 Task: Add Attachment from computer to Card Card0000000125 in Board Board0000000032 in Workspace WS0000000011 in Trello. Add Cover Purple to Card Card0000000125 in Board Board0000000032 in Workspace WS0000000011 in Trello. Add "Move Card To …" Button titled Button0000000125 to "top" of the list "To Do" to Card Card0000000125 in Board Board0000000032 in Workspace WS0000000011 in Trello. Add Description DS0000000125 to Card Card0000000125 in Board Board0000000032 in Workspace WS0000000011 in Trello. Add Comment CM0000000125 to Card Card0000000125 in Board Board0000000032 in Workspace WS0000000011 in Trello
Action: Mouse moved to (566, 95)
Screenshot: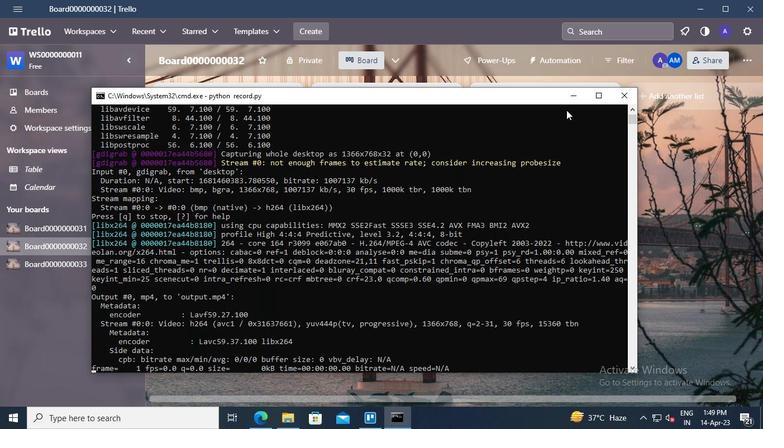 
Action: Mouse pressed left at (566, 95)
Screenshot: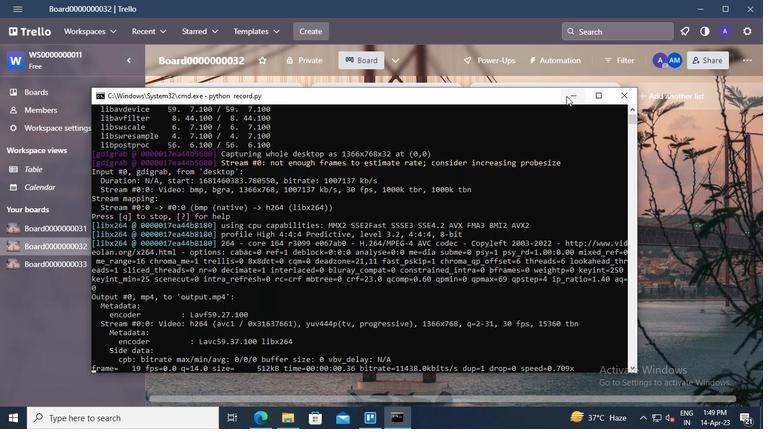 
Action: Mouse moved to (216, 127)
Screenshot: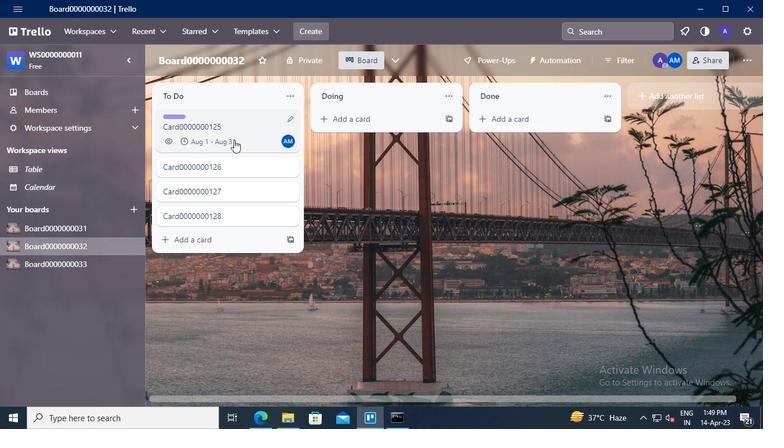 
Action: Mouse pressed left at (216, 127)
Screenshot: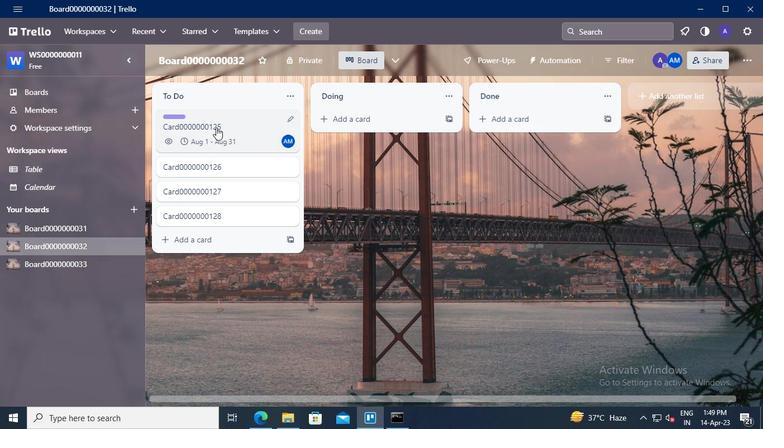 
Action: Mouse moved to (500, 232)
Screenshot: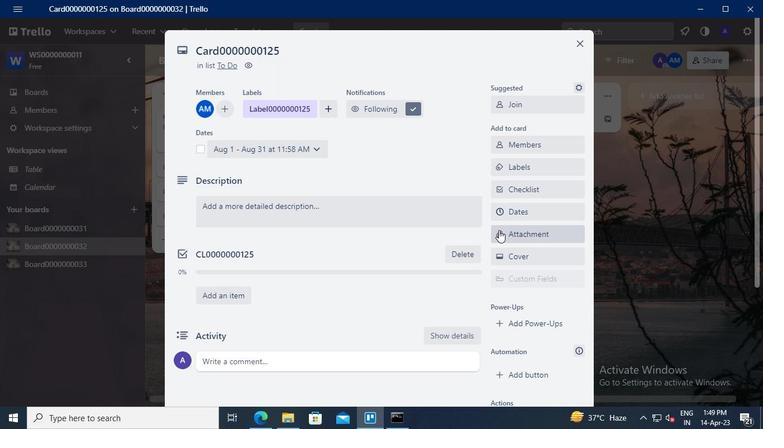 
Action: Mouse pressed left at (500, 232)
Screenshot: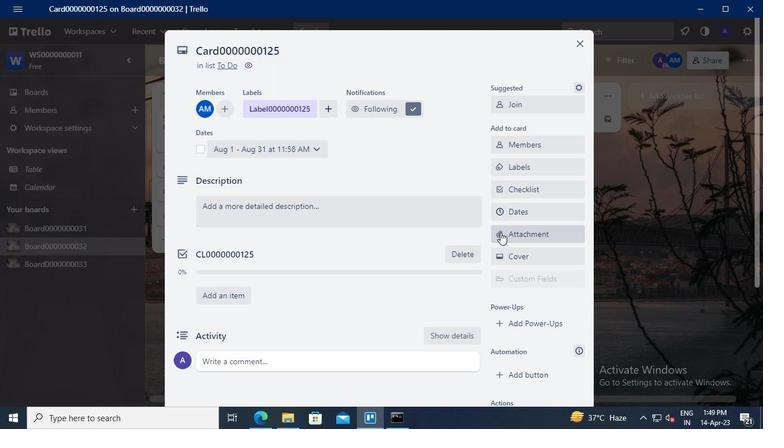 
Action: Mouse moved to (514, 99)
Screenshot: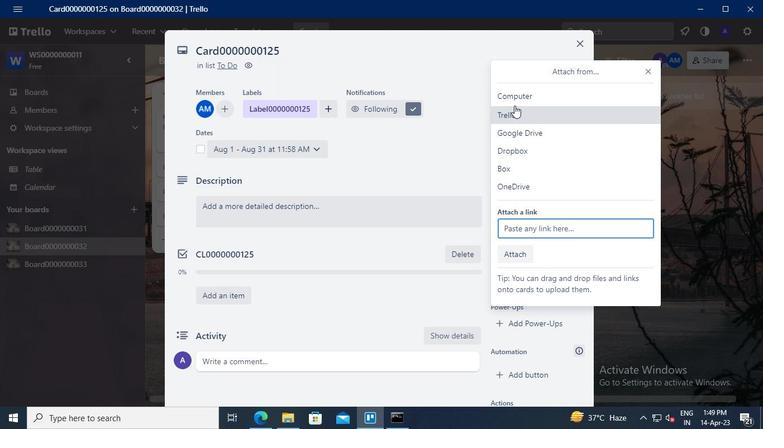 
Action: Mouse pressed left at (514, 99)
Screenshot: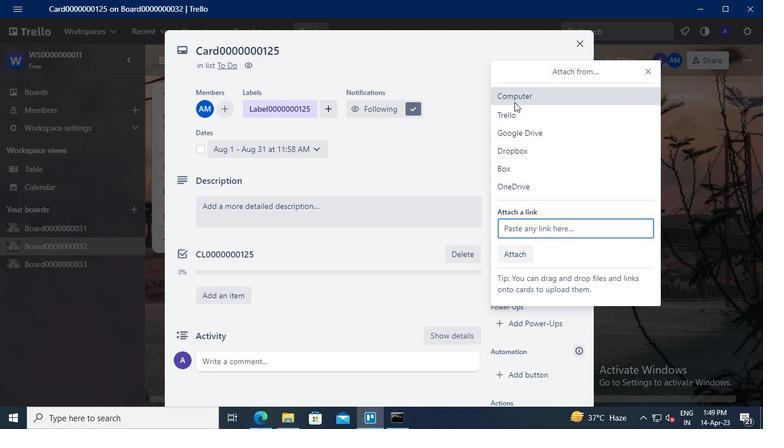 
Action: Mouse moved to (159, 100)
Screenshot: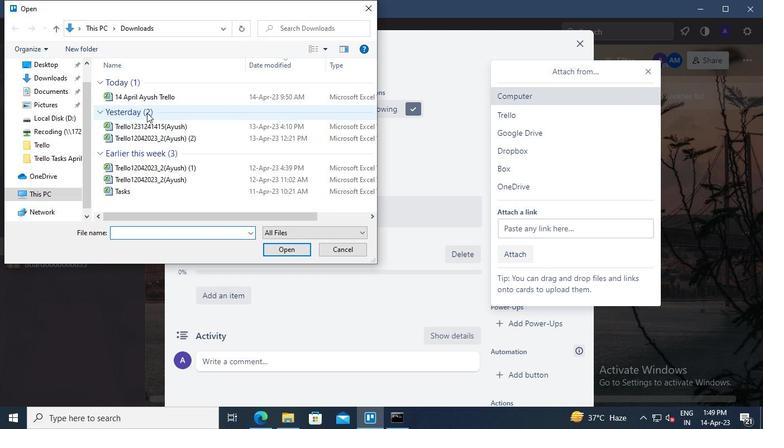 
Action: Mouse pressed left at (159, 100)
Screenshot: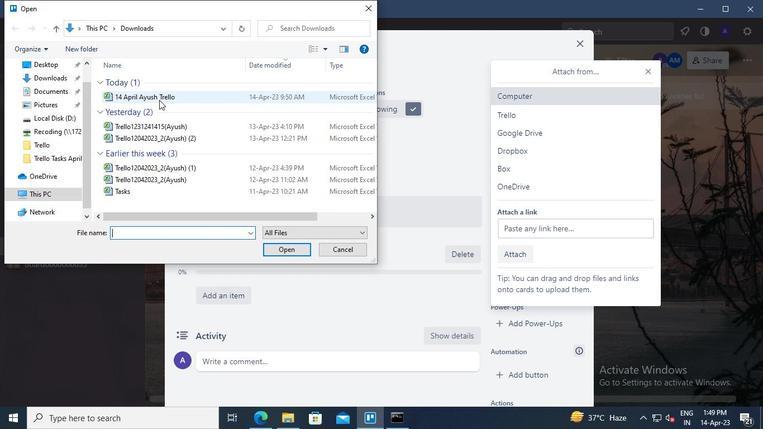 
Action: Mouse moved to (292, 248)
Screenshot: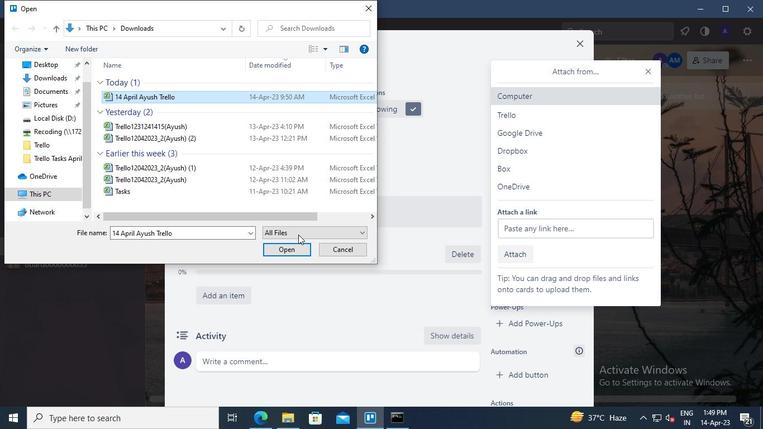 
Action: Mouse pressed left at (292, 248)
Screenshot: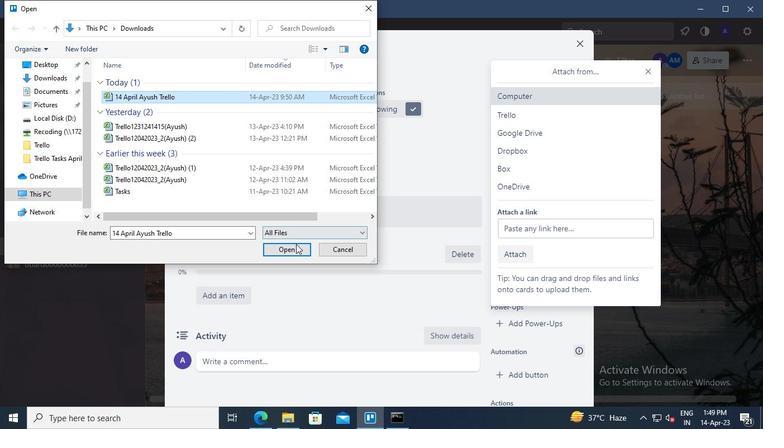 
Action: Mouse moved to (513, 260)
Screenshot: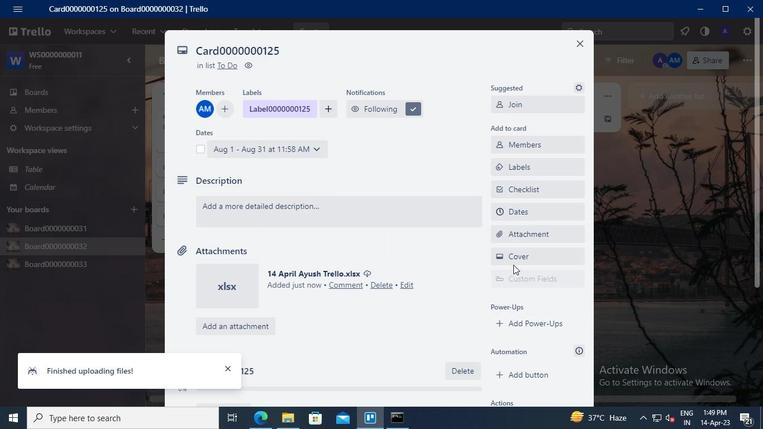 
Action: Mouse pressed left at (513, 260)
Screenshot: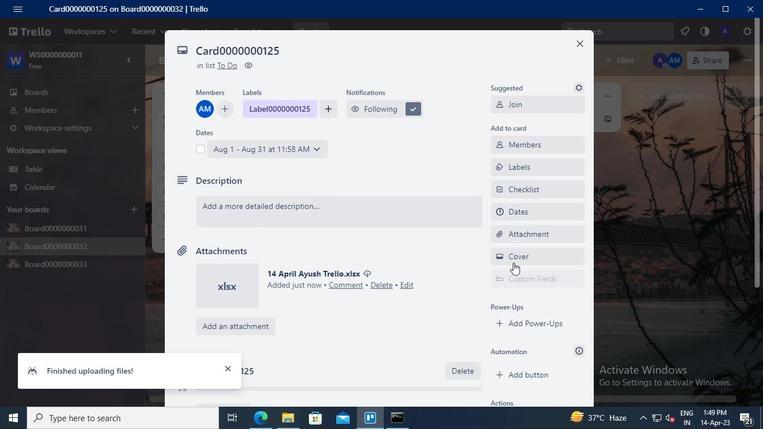 
Action: Mouse moved to (639, 183)
Screenshot: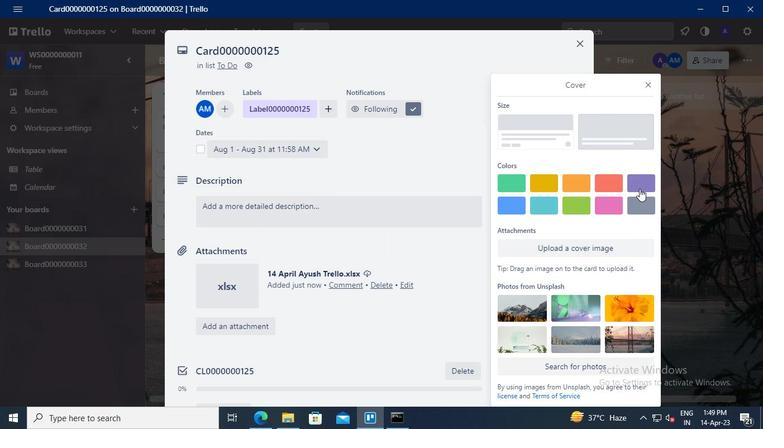 
Action: Mouse pressed left at (639, 183)
Screenshot: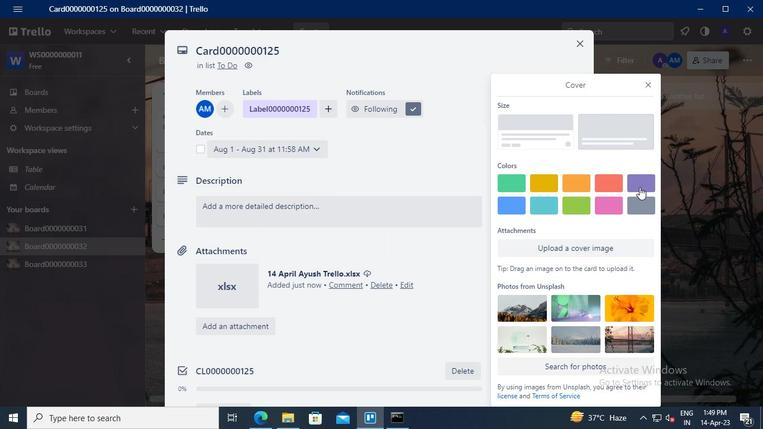 
Action: Mouse moved to (647, 62)
Screenshot: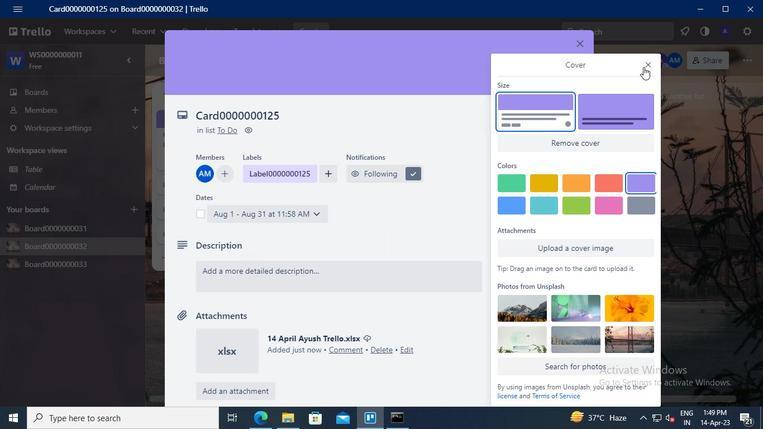 
Action: Mouse pressed left at (647, 62)
Screenshot: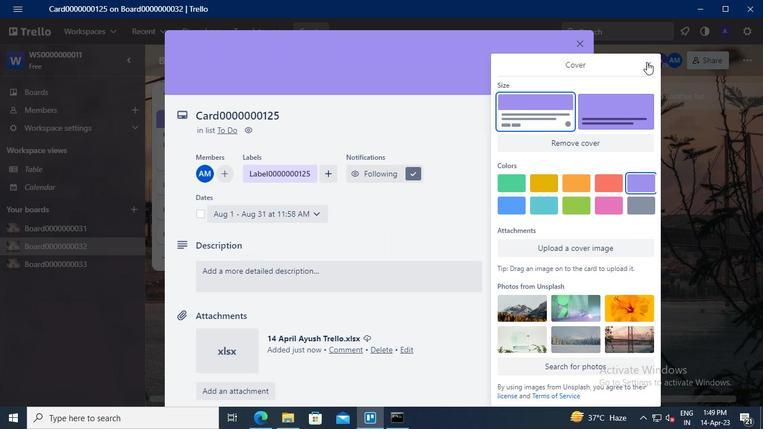 
Action: Mouse moved to (536, 252)
Screenshot: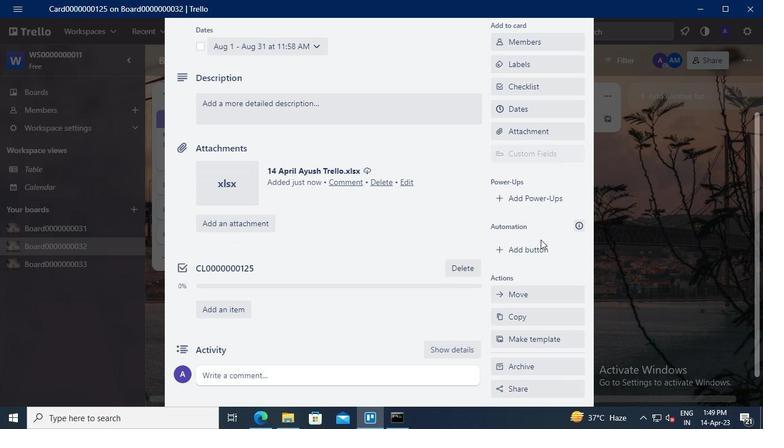 
Action: Mouse pressed left at (536, 252)
Screenshot: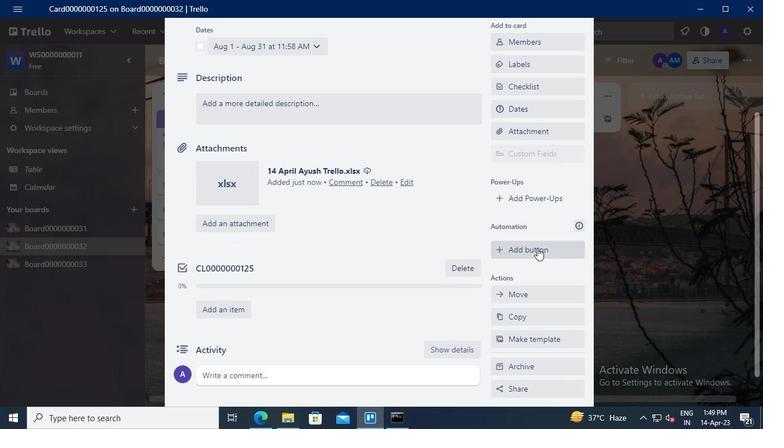 
Action: Mouse moved to (558, 108)
Screenshot: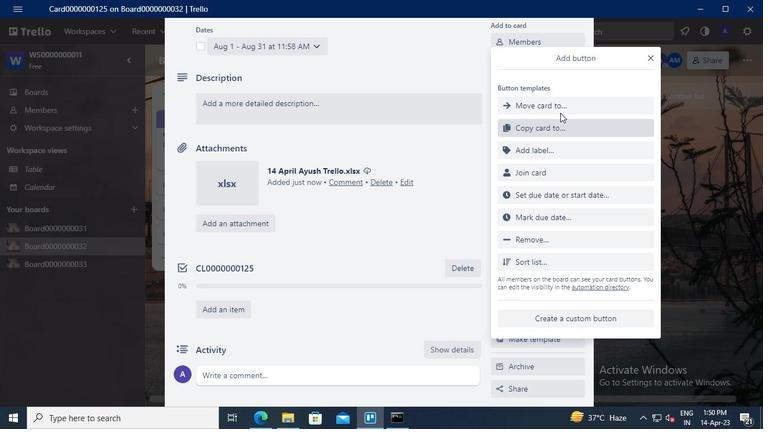 
Action: Mouse pressed left at (558, 108)
Screenshot: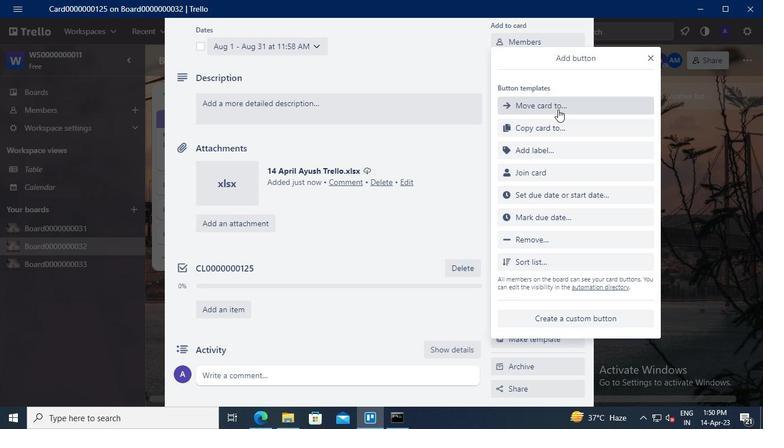 
Action: Mouse moved to (554, 107)
Screenshot: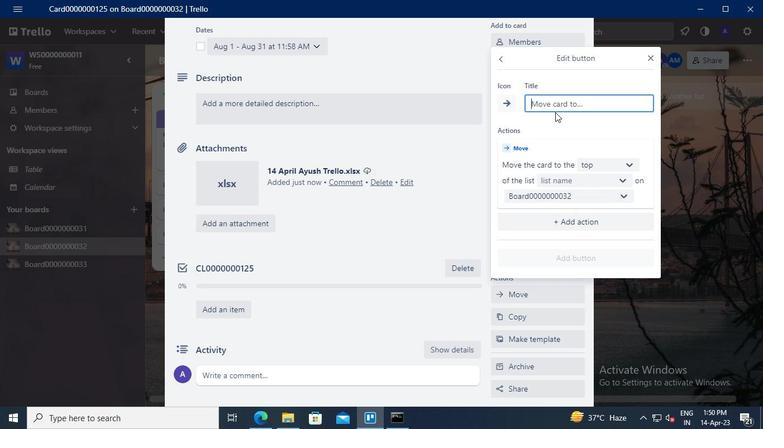 
Action: Mouse pressed left at (554, 107)
Screenshot: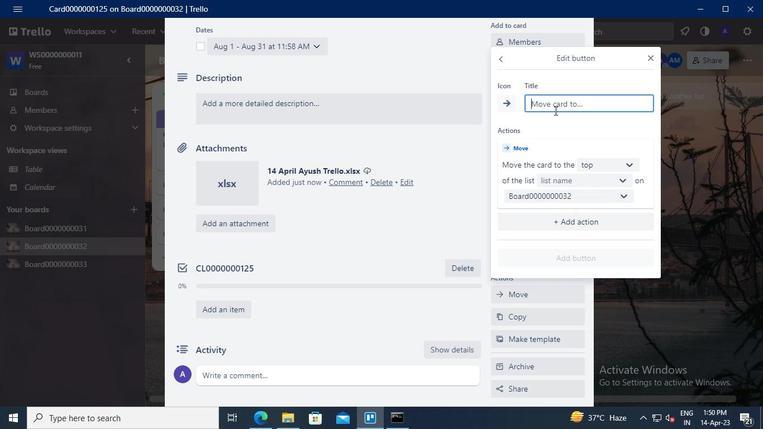 
Action: Mouse moved to (485, 79)
Screenshot: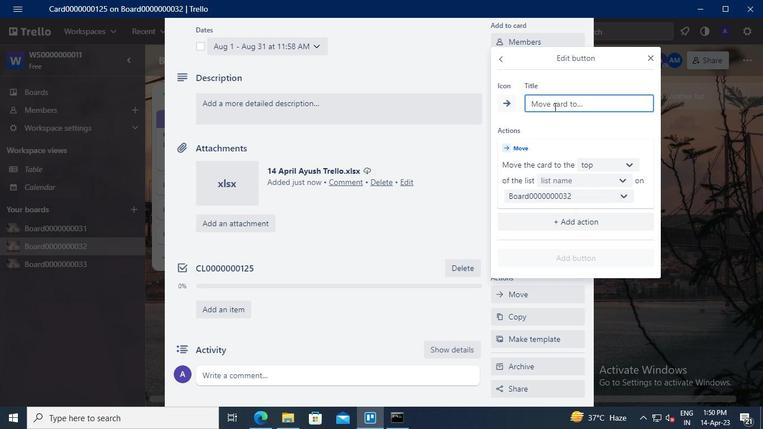 
Action: Keyboard Key.shift
Screenshot: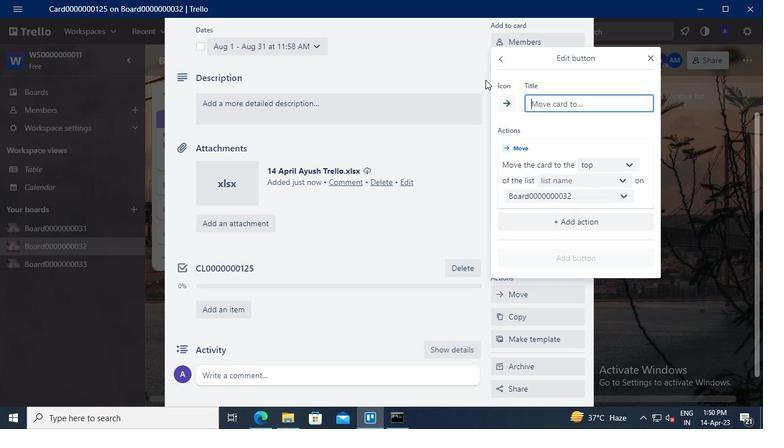 
Action: Keyboard B
Screenshot: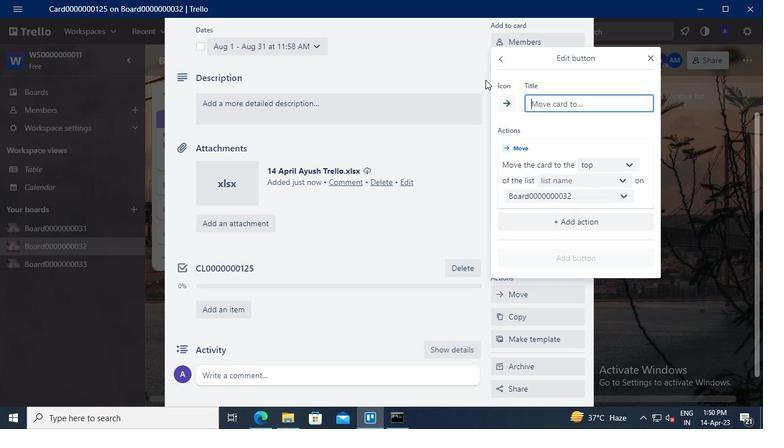 
Action: Keyboard u
Screenshot: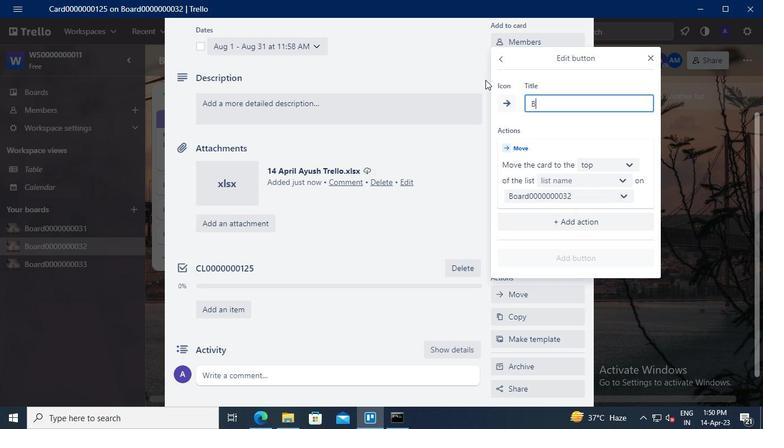 
Action: Keyboard t
Screenshot: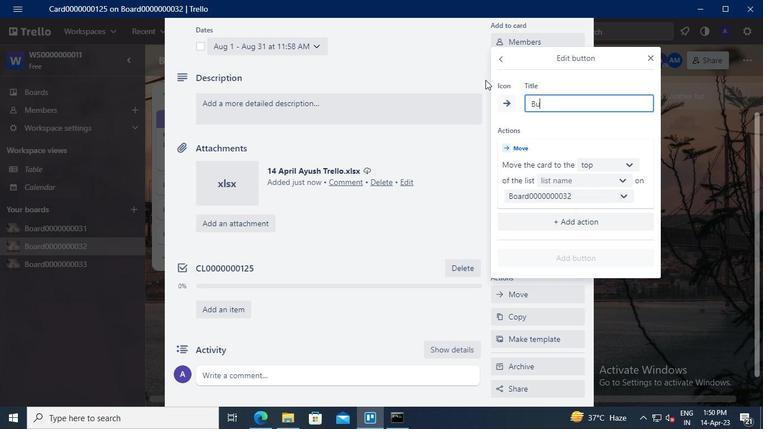 
Action: Keyboard t
Screenshot: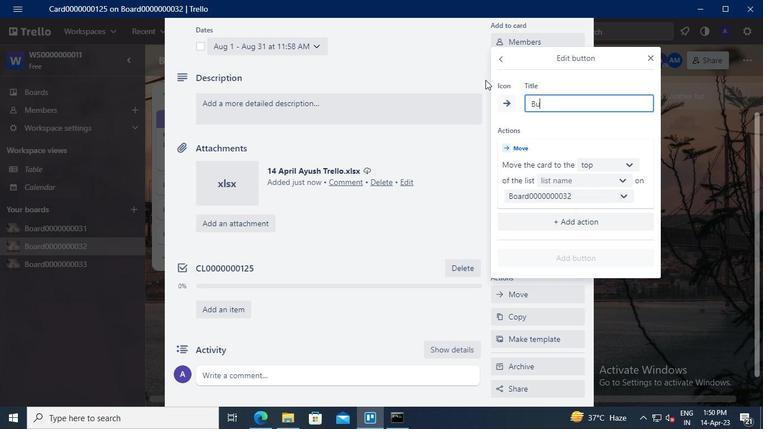 
Action: Keyboard o
Screenshot: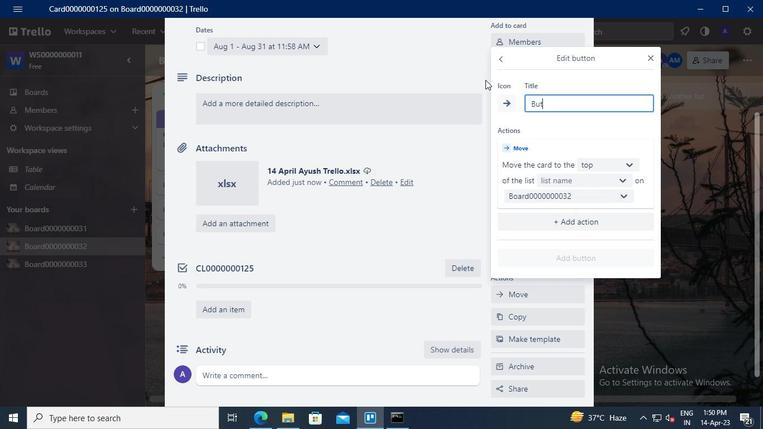 
Action: Keyboard n
Screenshot: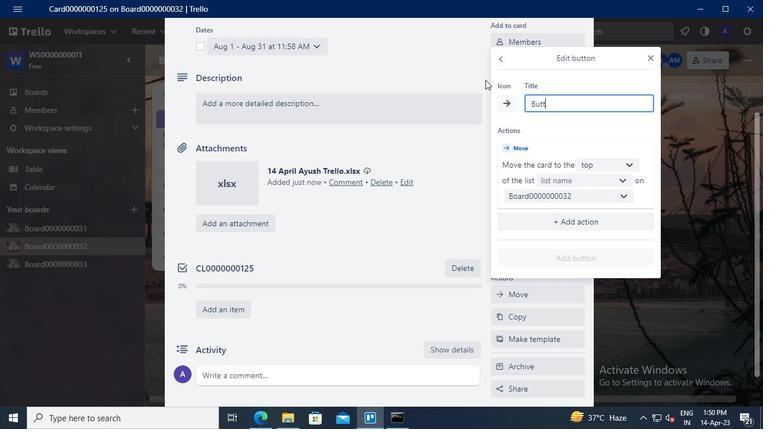 
Action: Keyboard <96>
Screenshot: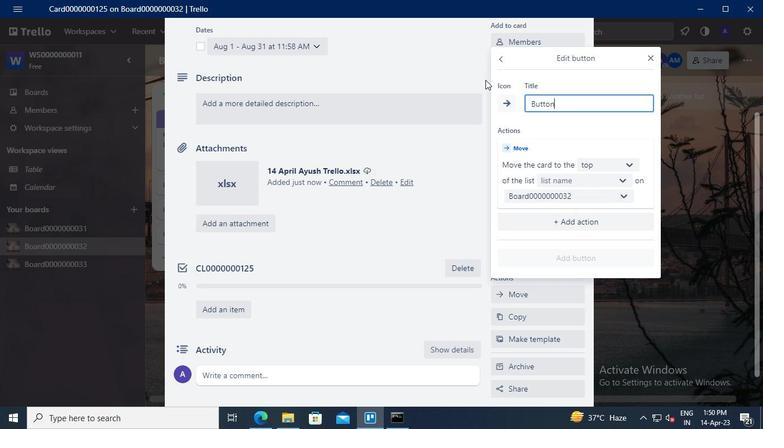 
Action: Keyboard <96>
Screenshot: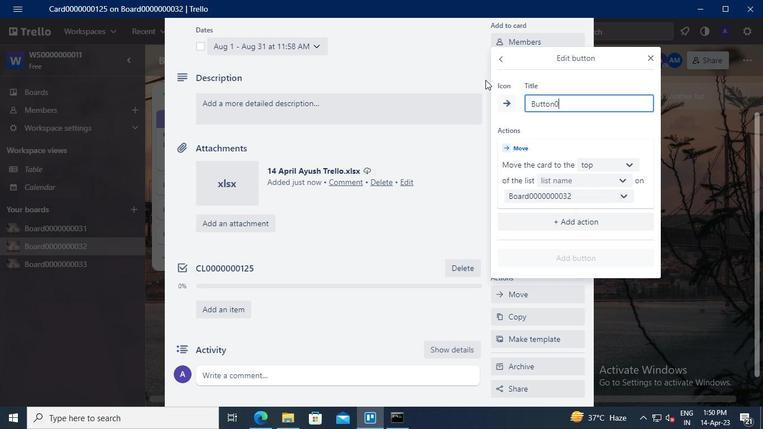 
Action: Keyboard <96>
Screenshot: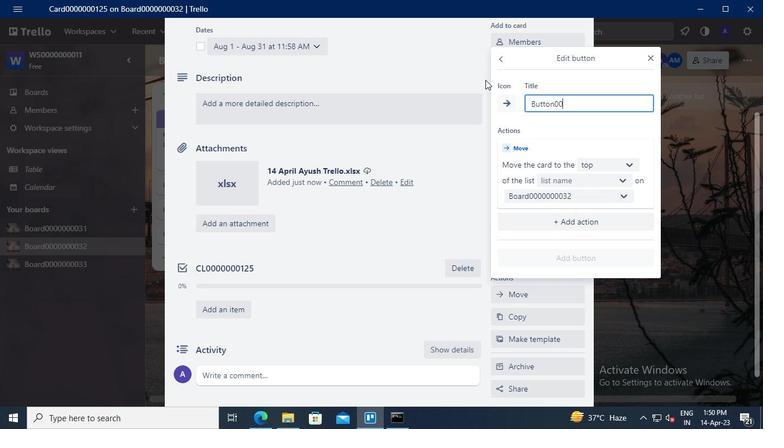 
Action: Keyboard <96>
Screenshot: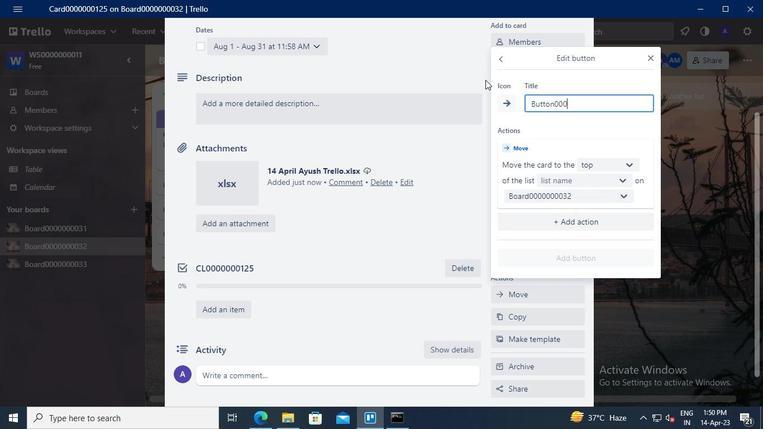 
Action: Keyboard <96>
Screenshot: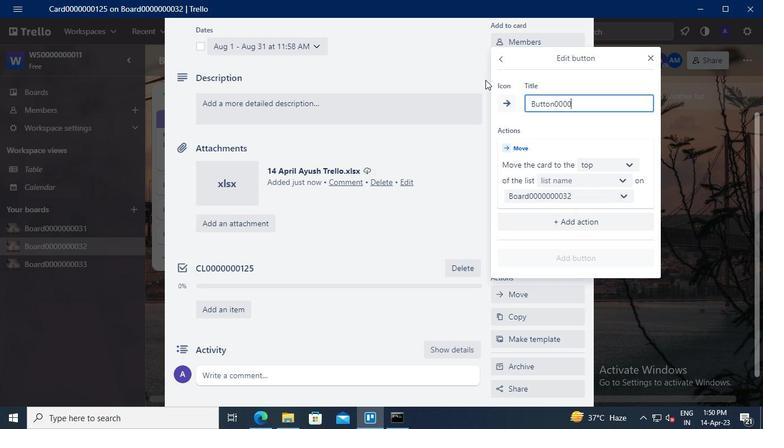 
Action: Keyboard <96>
Screenshot: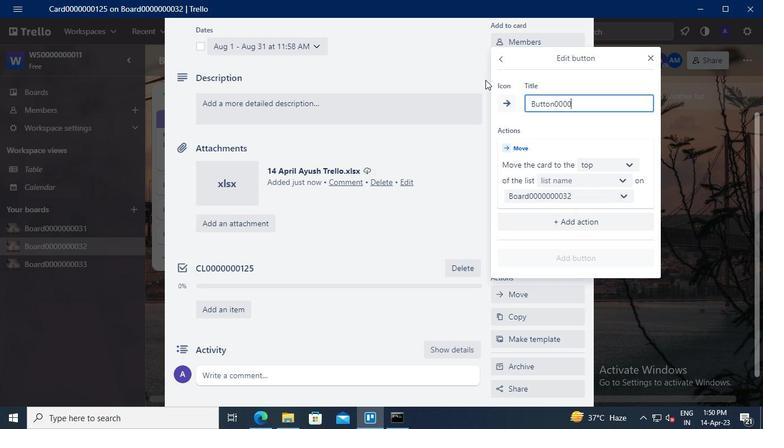 
Action: Keyboard <96>
Screenshot: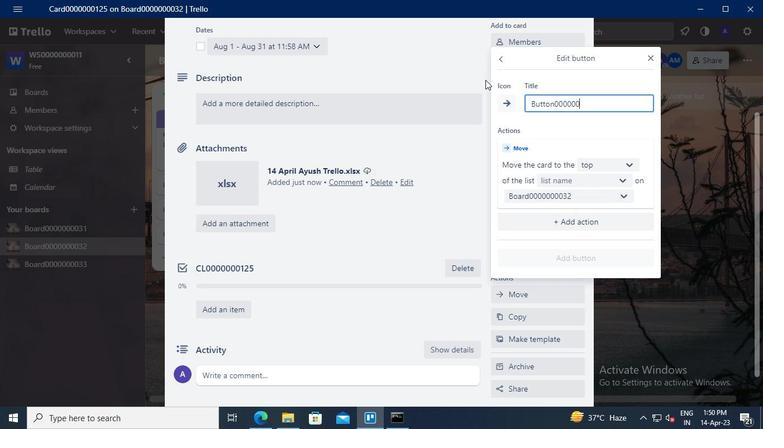 
Action: Keyboard <97>
Screenshot: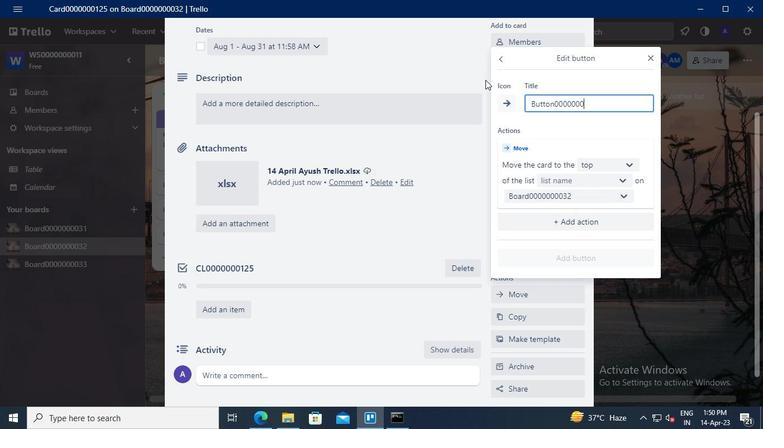 
Action: Keyboard <98>
Screenshot: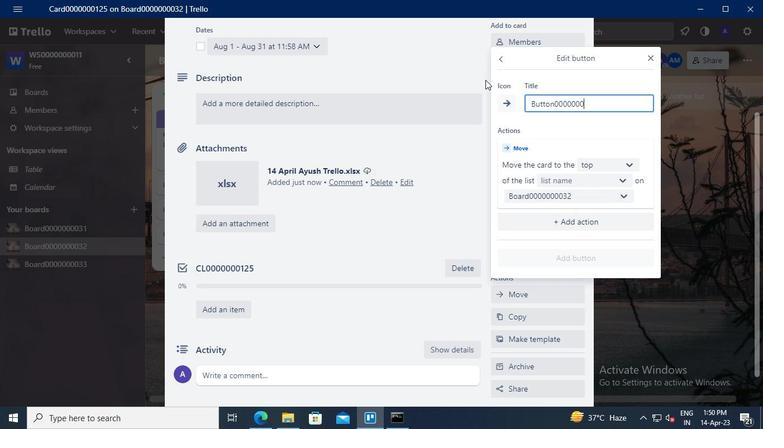 
Action: Keyboard <101>
Screenshot: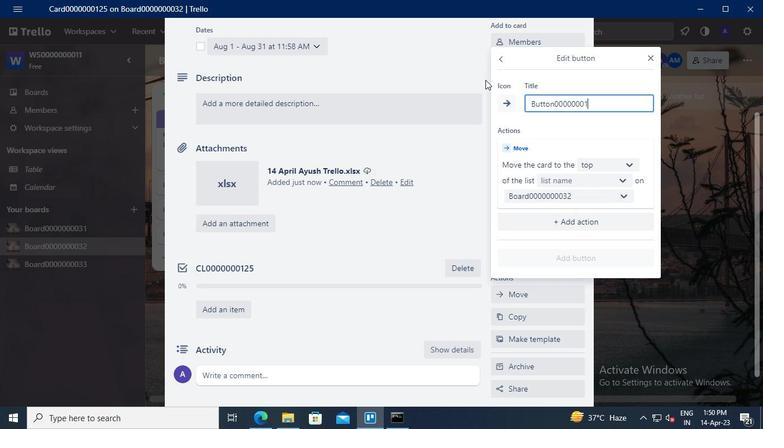 
Action: Mouse moved to (585, 161)
Screenshot: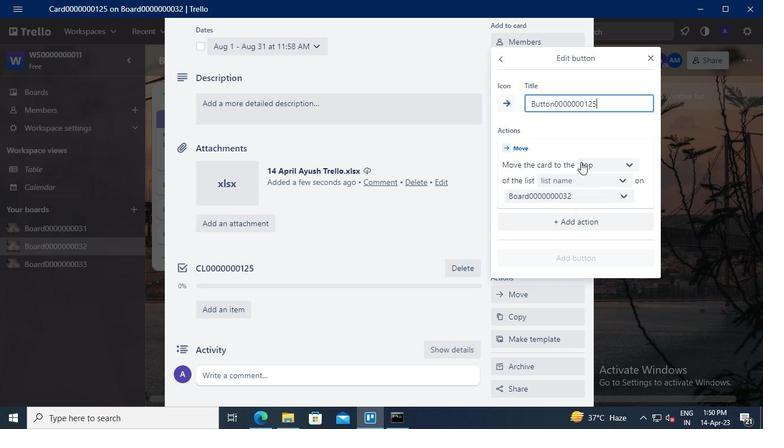 
Action: Mouse pressed left at (585, 161)
Screenshot: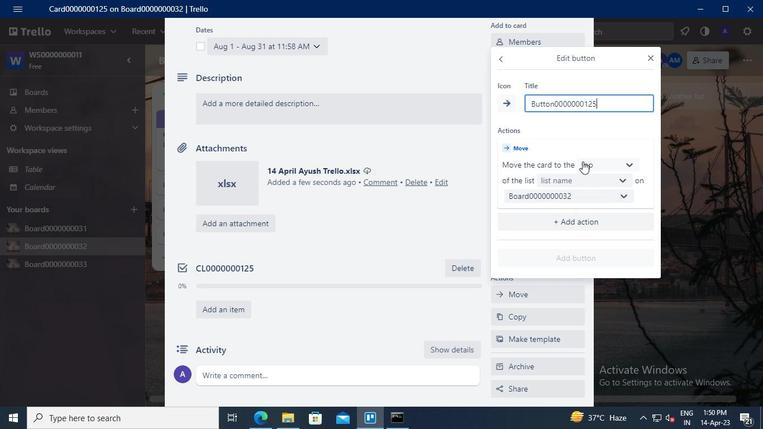 
Action: Mouse moved to (594, 186)
Screenshot: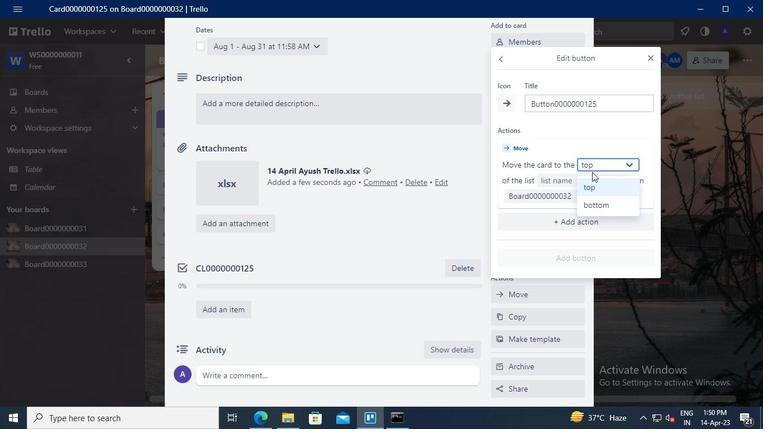
Action: Mouse pressed left at (594, 186)
Screenshot: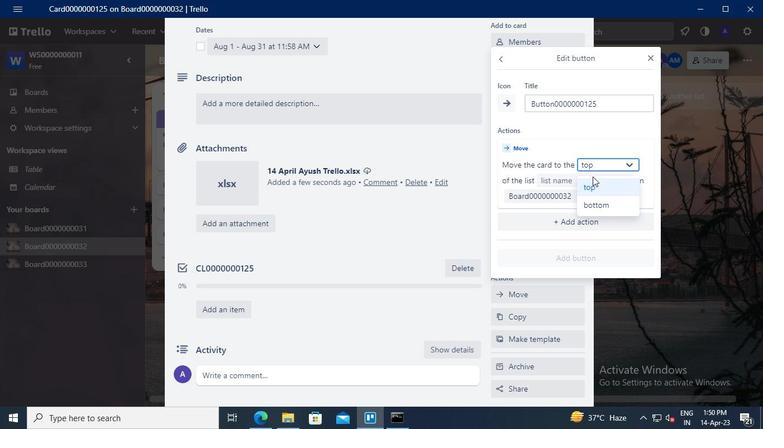 
Action: Mouse moved to (577, 179)
Screenshot: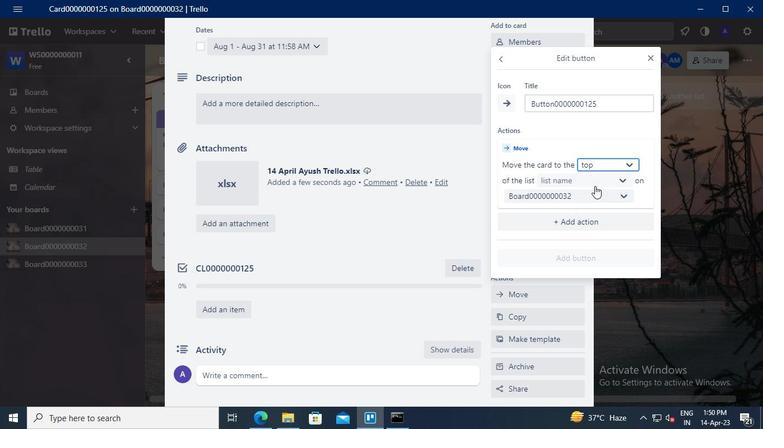 
Action: Mouse pressed left at (577, 179)
Screenshot: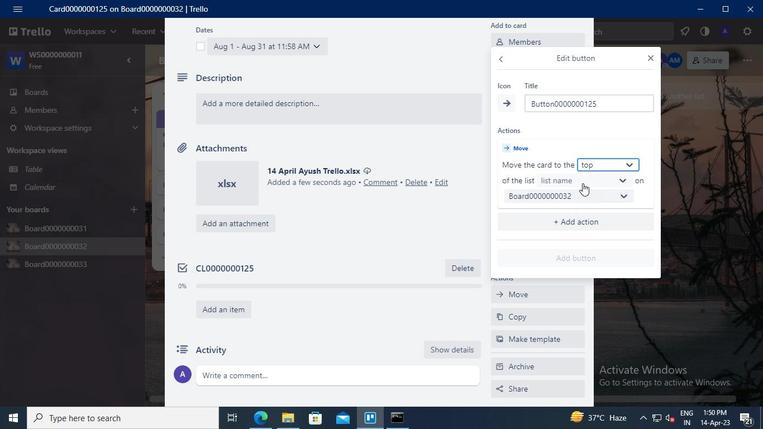 
Action: Mouse moved to (576, 197)
Screenshot: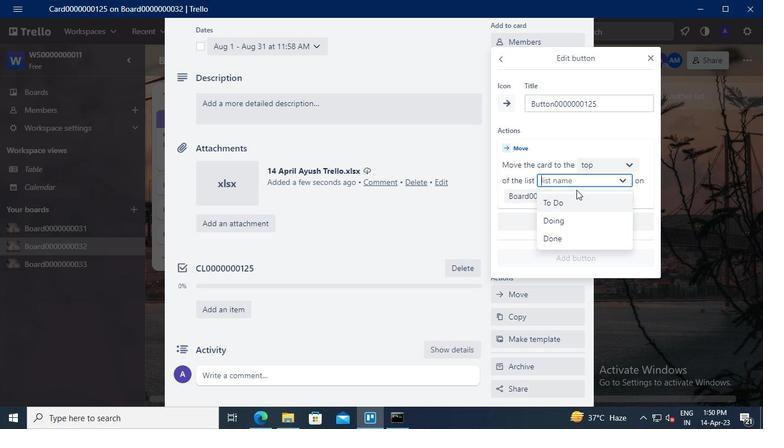
Action: Mouse pressed left at (576, 197)
Screenshot: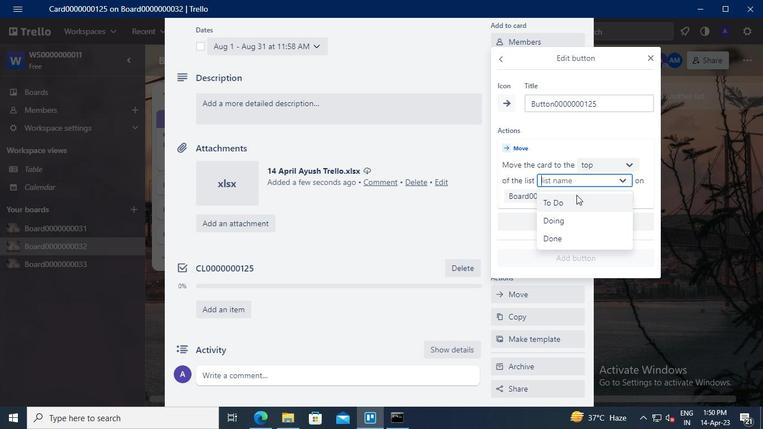 
Action: Mouse moved to (577, 258)
Screenshot: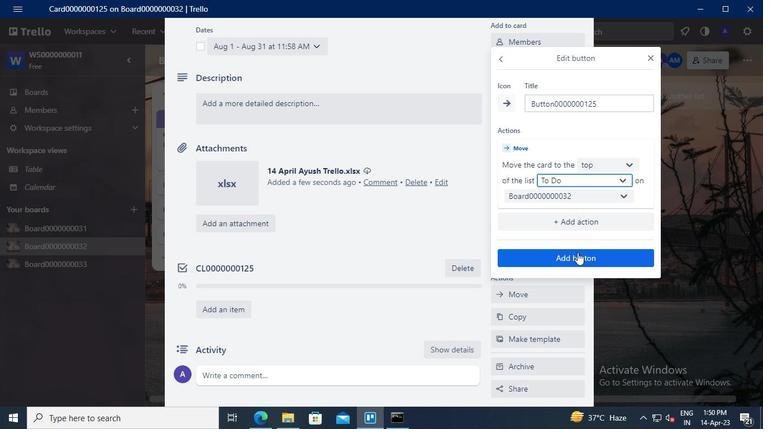
Action: Mouse pressed left at (577, 258)
Screenshot: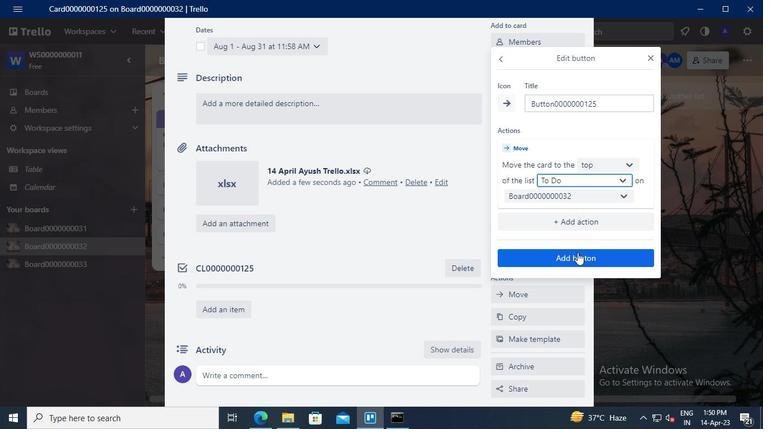 
Action: Mouse moved to (268, 109)
Screenshot: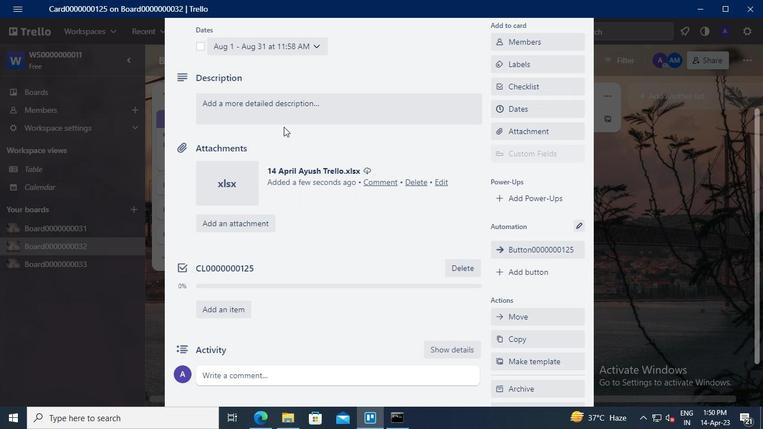
Action: Mouse pressed left at (268, 109)
Screenshot: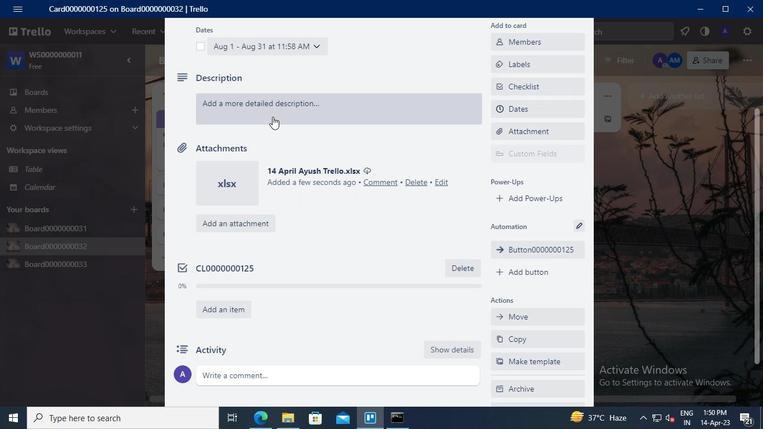 
Action: Mouse moved to (224, 143)
Screenshot: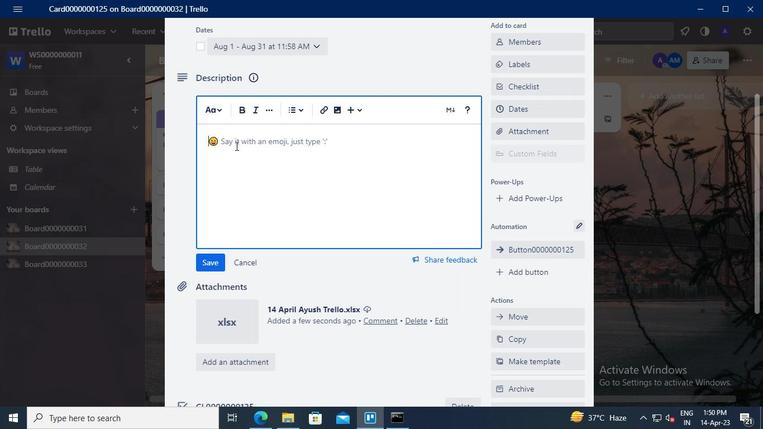
Action: Mouse pressed left at (224, 143)
Screenshot: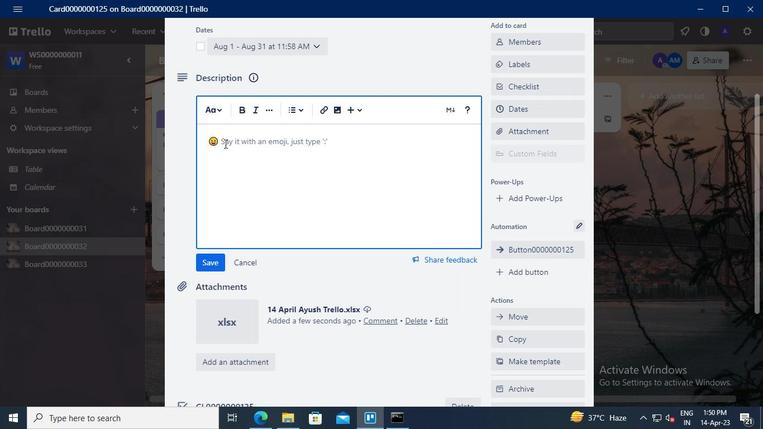 
Action: Keyboard Key.shift
Screenshot: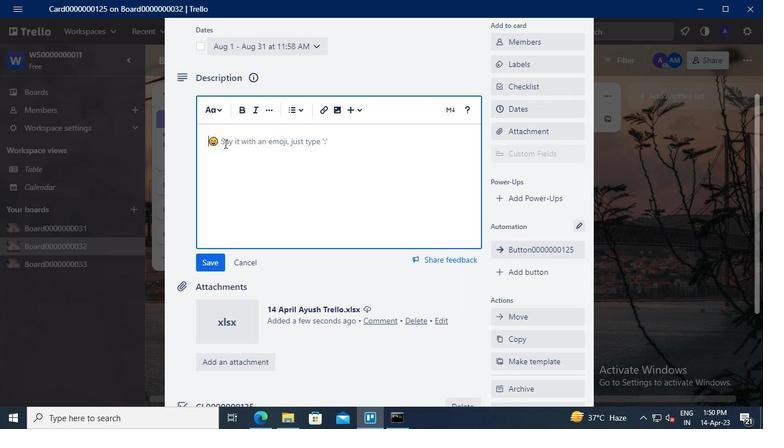 
Action: Keyboard D
Screenshot: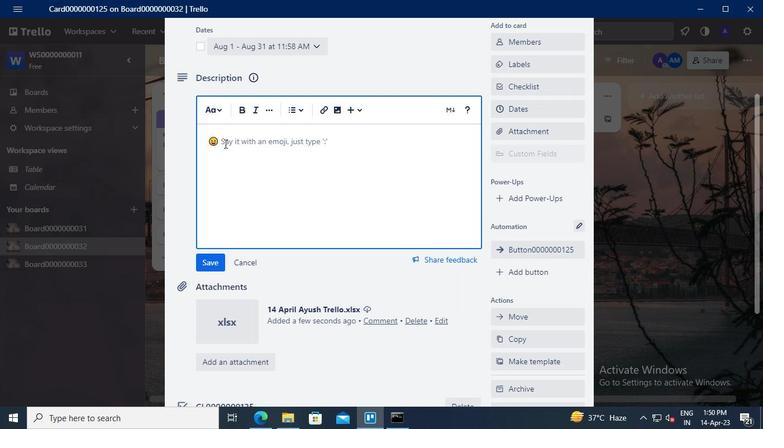 
Action: Keyboard S
Screenshot: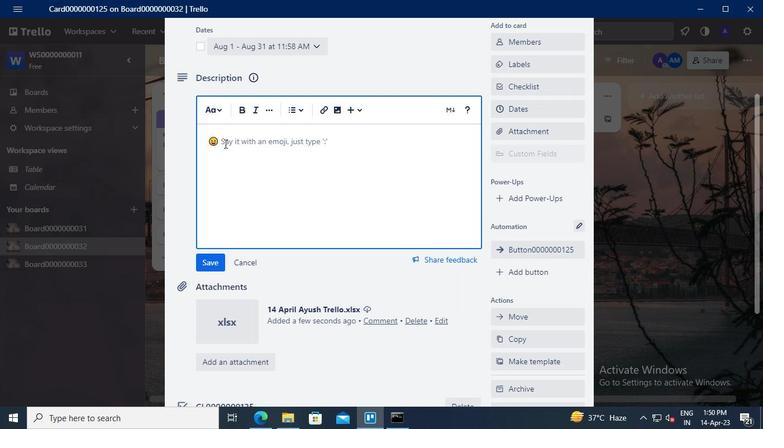 
Action: Keyboard <96>
Screenshot: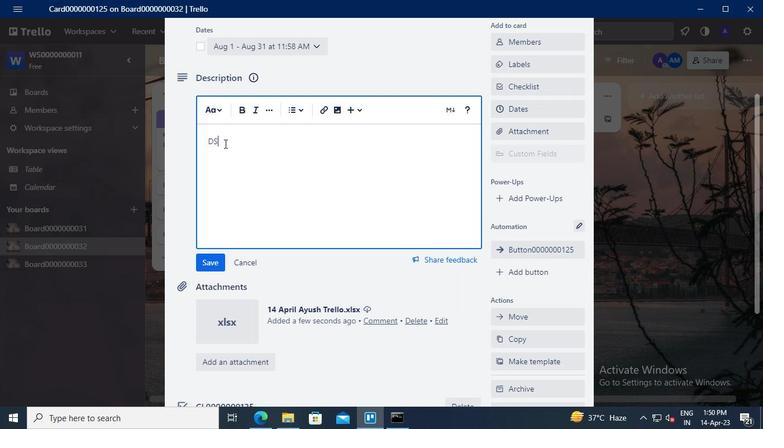 
Action: Keyboard <96>
Screenshot: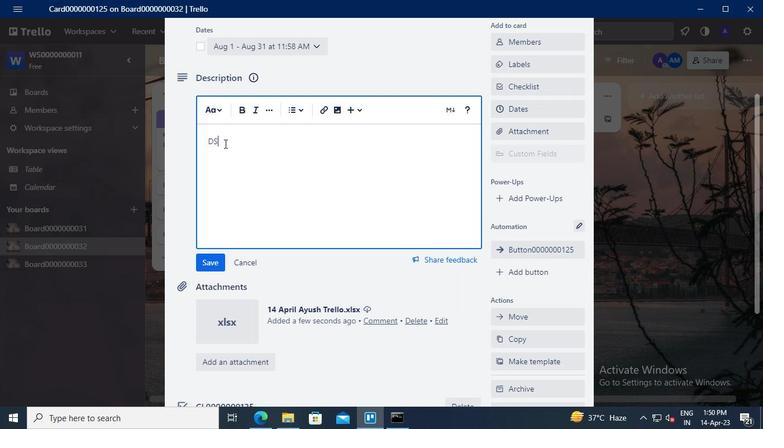 
Action: Keyboard <96>
Screenshot: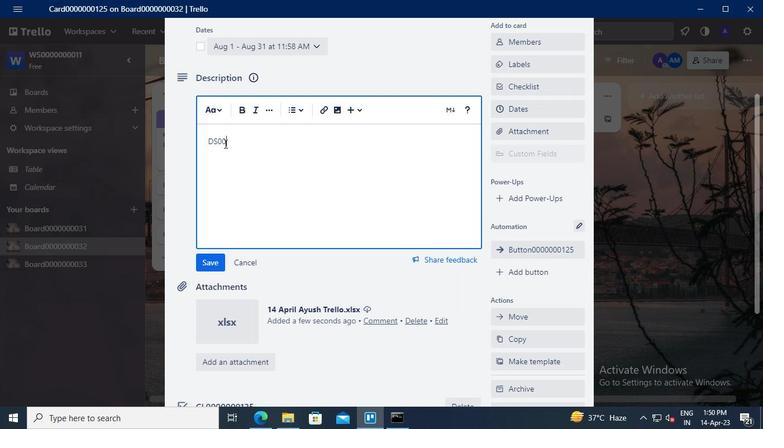 
Action: Keyboard <96>
Screenshot: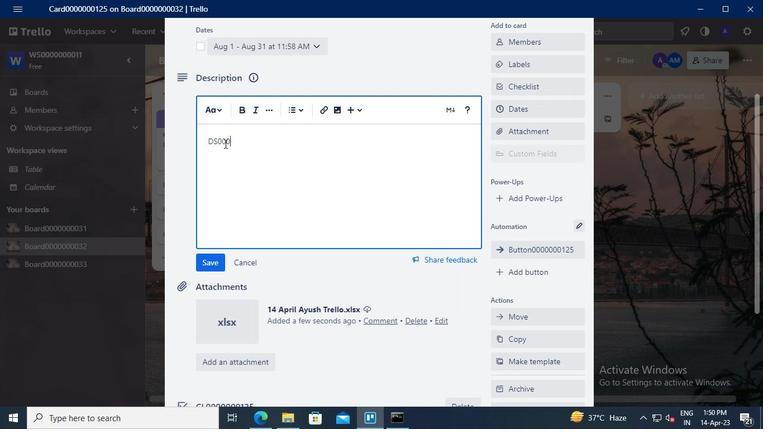 
Action: Keyboard <96>
Screenshot: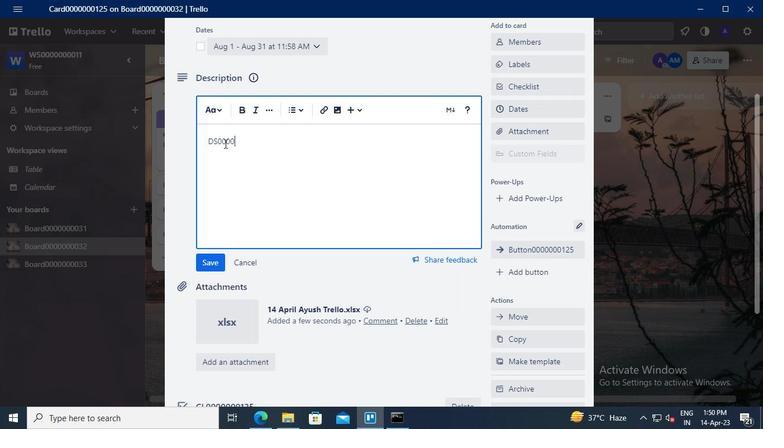 
Action: Keyboard <96>
Screenshot: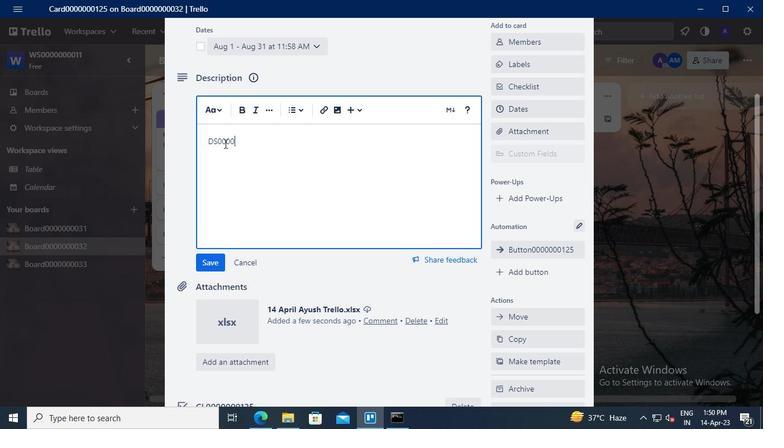
Action: Keyboard <96>
Screenshot: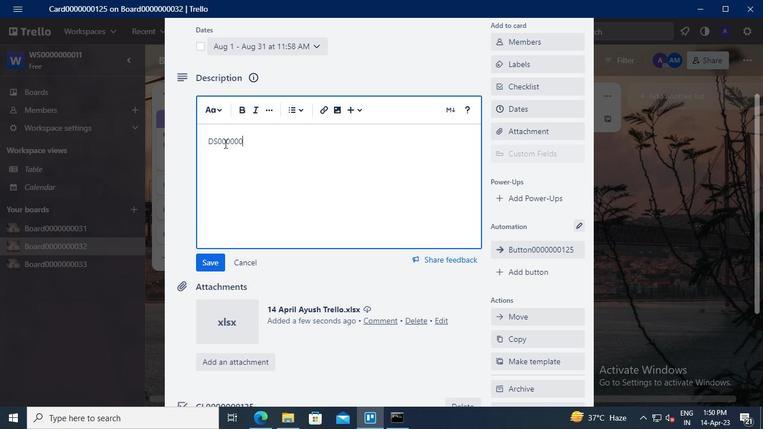 
Action: Keyboard <97>
Screenshot: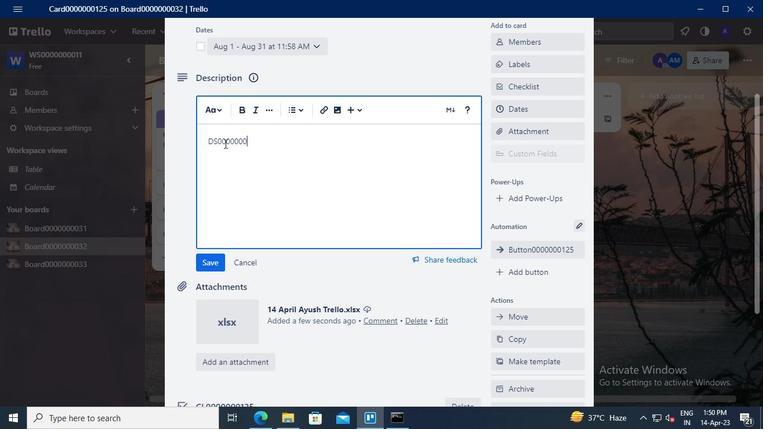 
Action: Keyboard <98>
Screenshot: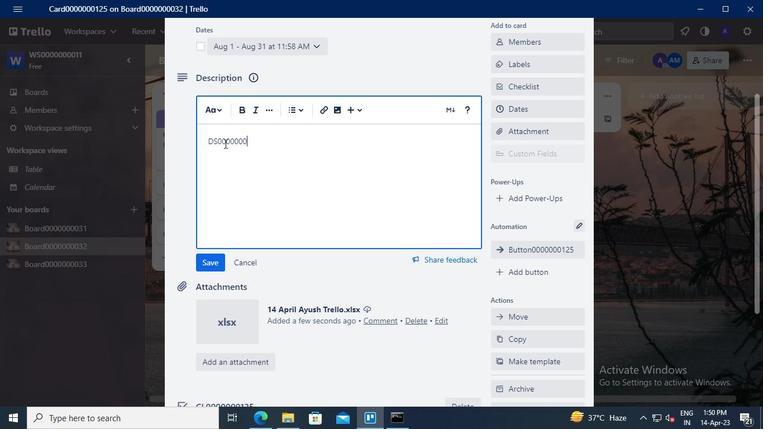 
Action: Keyboard <101>
Screenshot: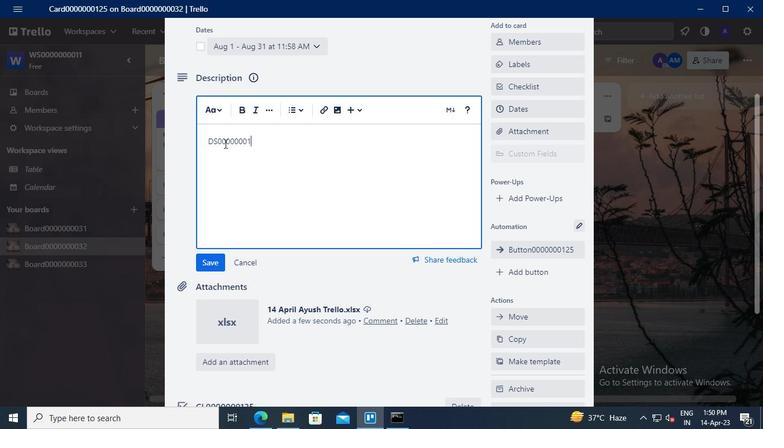 
Action: Mouse moved to (214, 261)
Screenshot: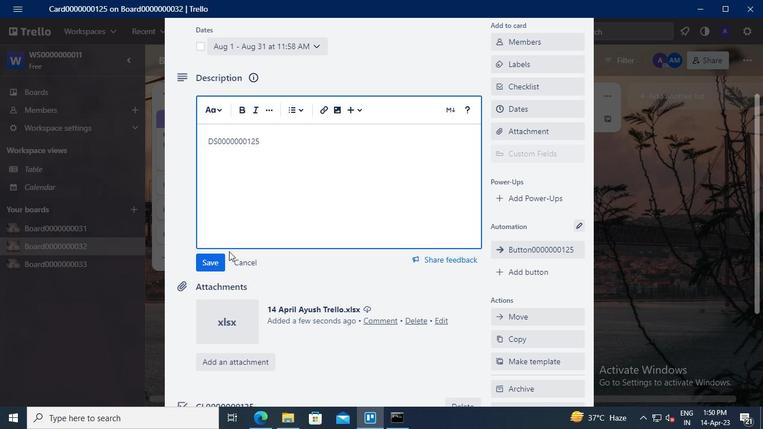 
Action: Mouse pressed left at (214, 261)
Screenshot: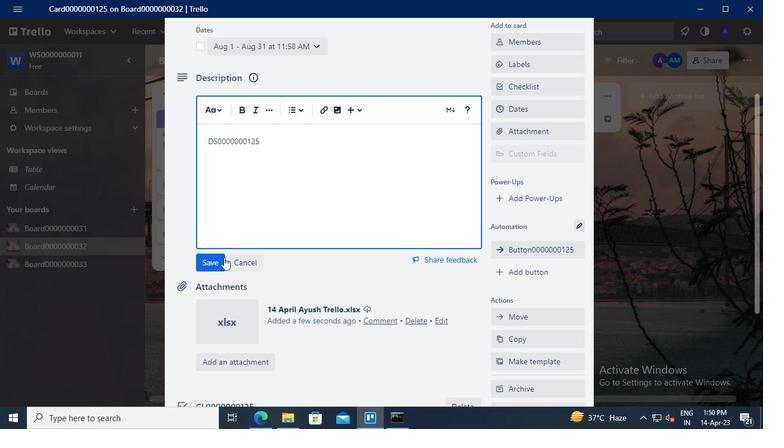 
Action: Mouse moved to (242, 298)
Screenshot: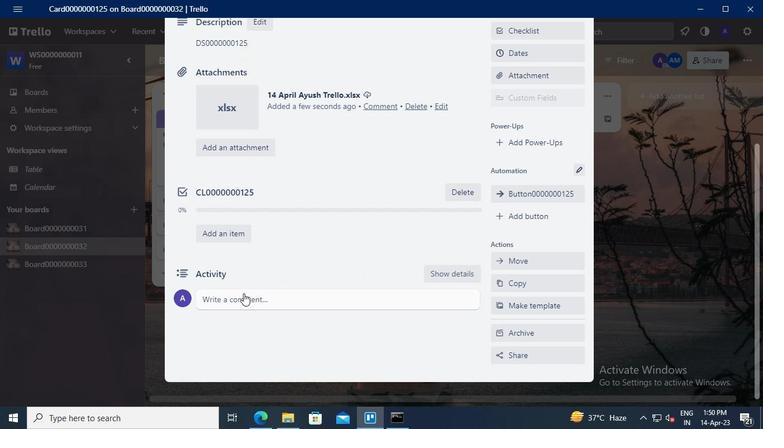 
Action: Mouse pressed left at (242, 298)
Screenshot: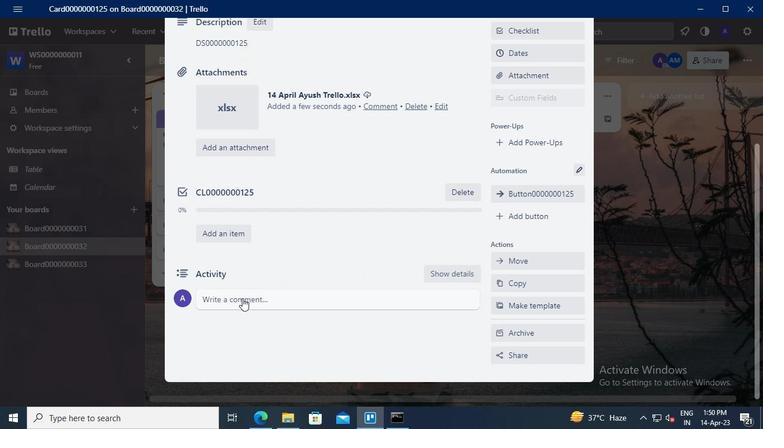 
Action: Keyboard Key.shift
Screenshot: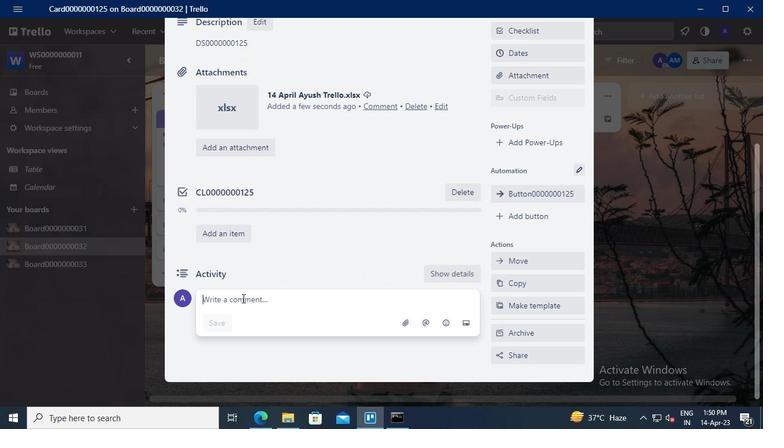 
Action: Keyboard C
Screenshot: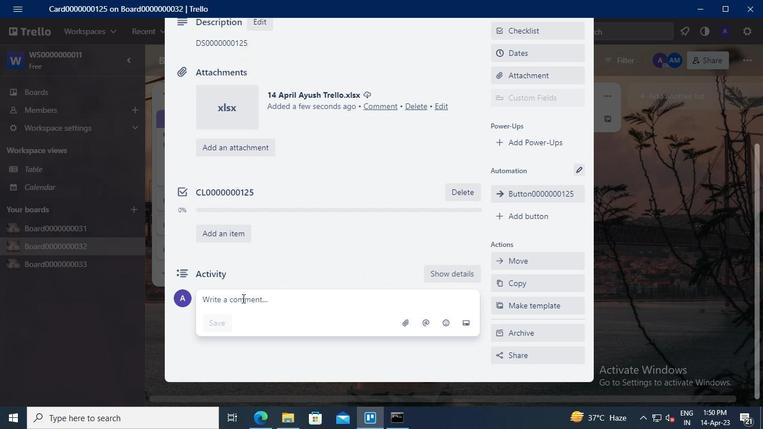 
Action: Keyboard L
Screenshot: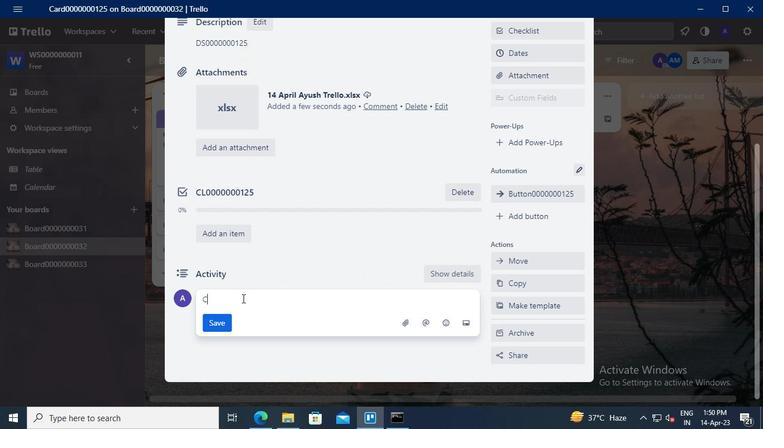 
Action: Keyboard <96>
Screenshot: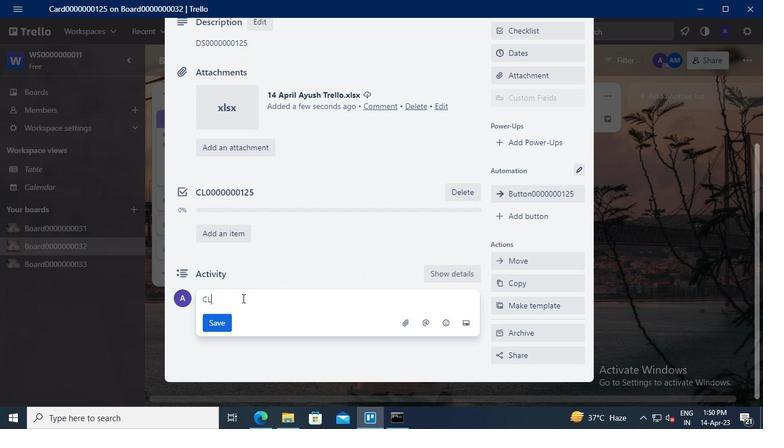 
Action: Keyboard <96>
Screenshot: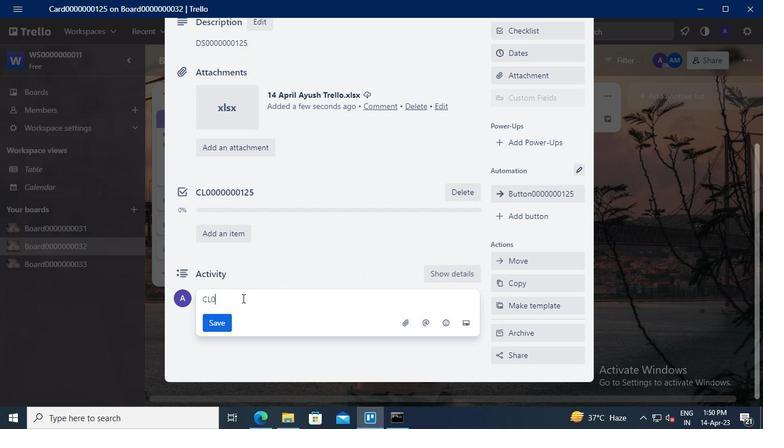 
Action: Keyboard <96>
Screenshot: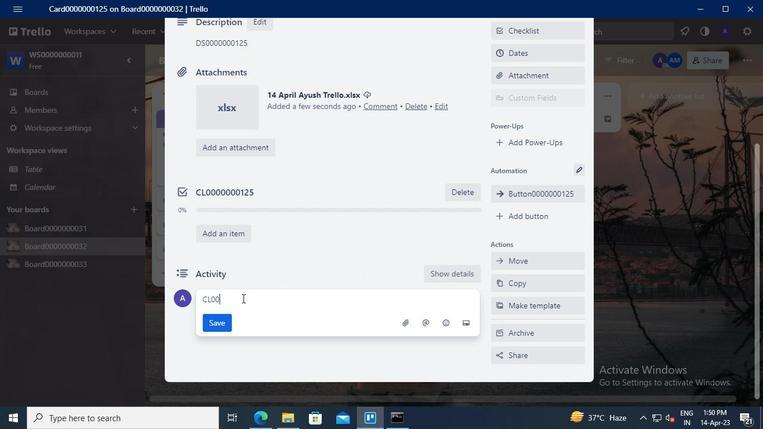 
Action: Keyboard <96>
Screenshot: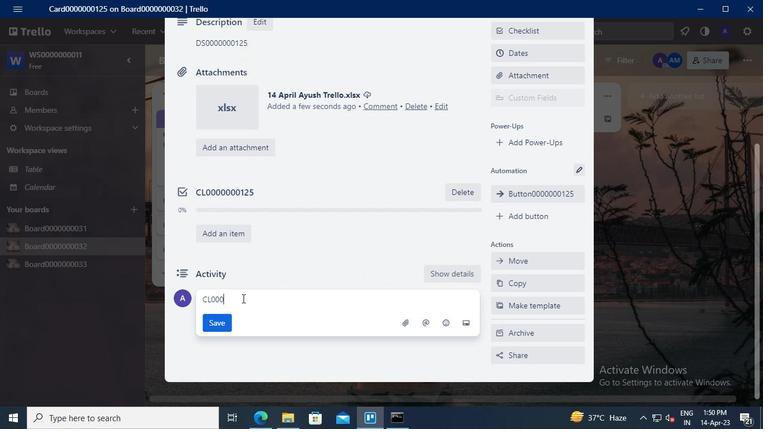 
Action: Keyboard <96>
Screenshot: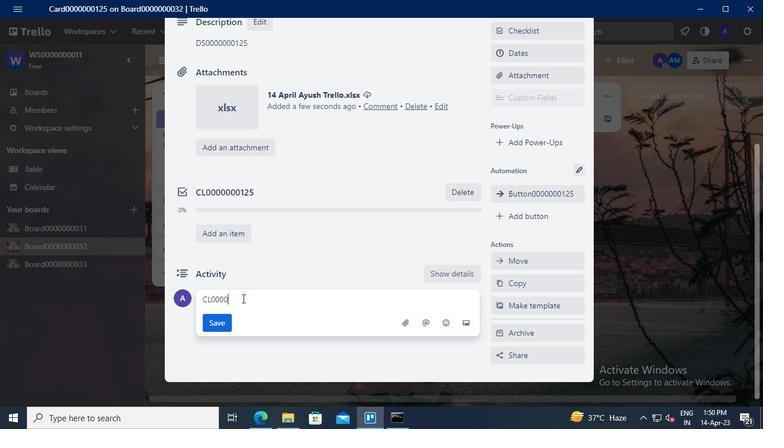 
Action: Keyboard <96>
Screenshot: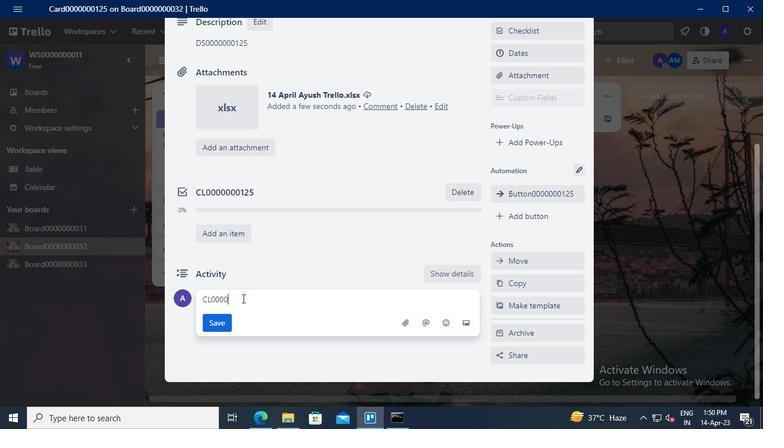 
Action: Keyboard <96>
Screenshot: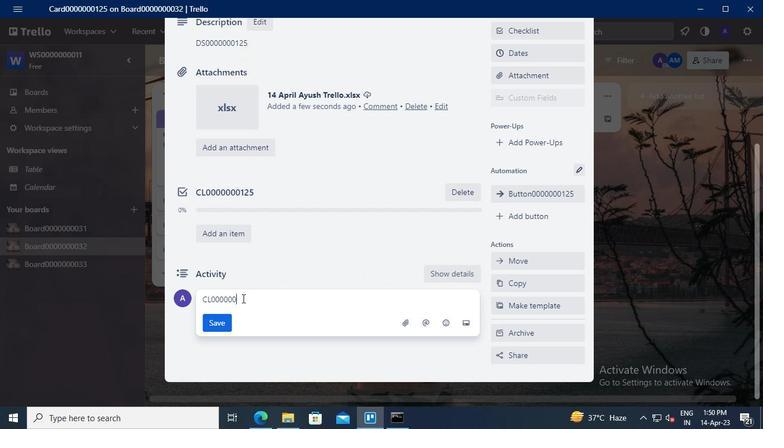 
Action: Keyboard <97>
Screenshot: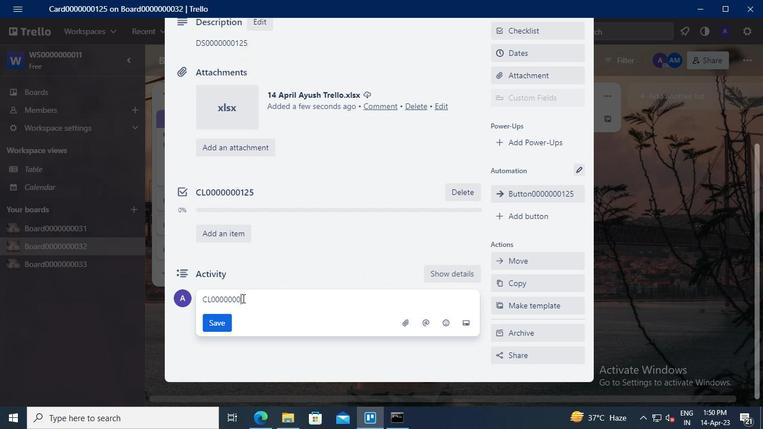 
Action: Keyboard <98>
Screenshot: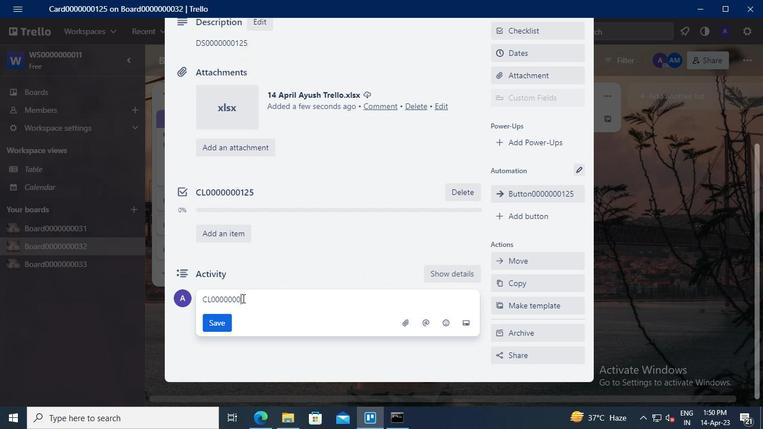 
Action: Keyboard <101>
Screenshot: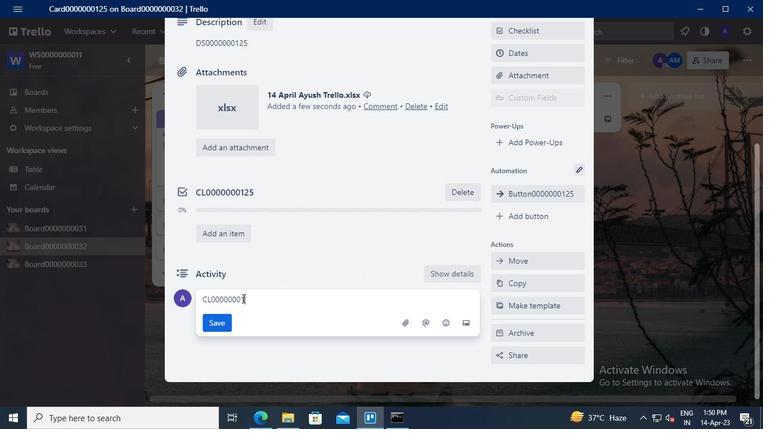
Action: Mouse moved to (223, 324)
Screenshot: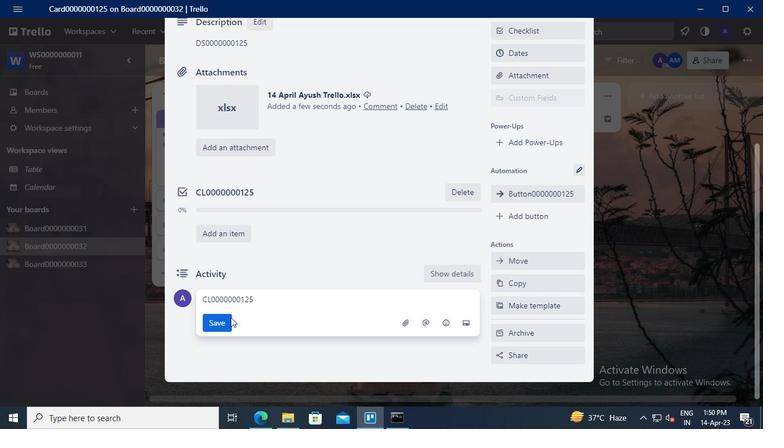 
Action: Mouse pressed left at (223, 324)
Screenshot: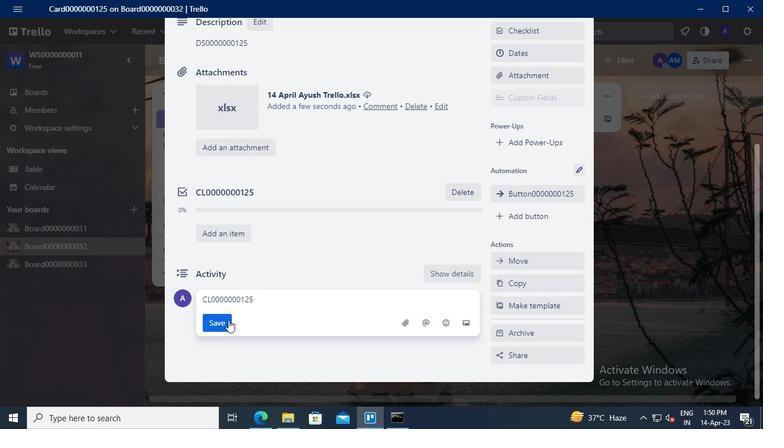 
Action: Mouse moved to (406, 421)
Screenshot: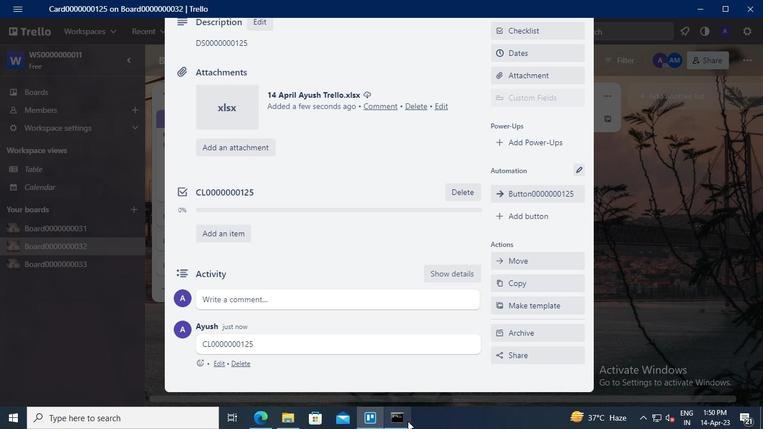 
Action: Mouse pressed left at (406, 421)
Screenshot: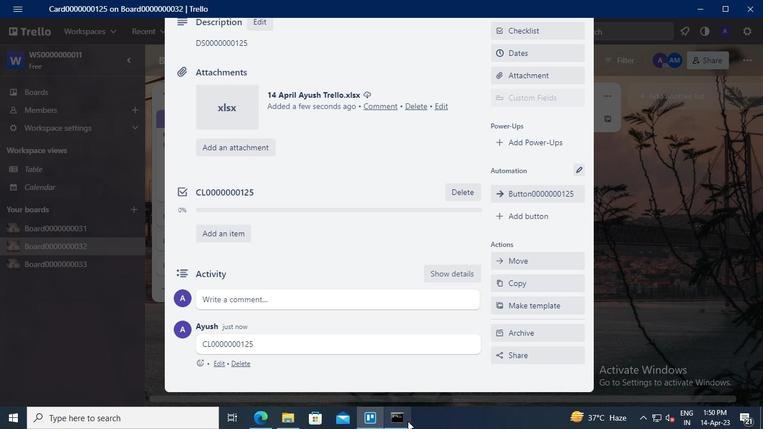
Action: Mouse moved to (618, 98)
Screenshot: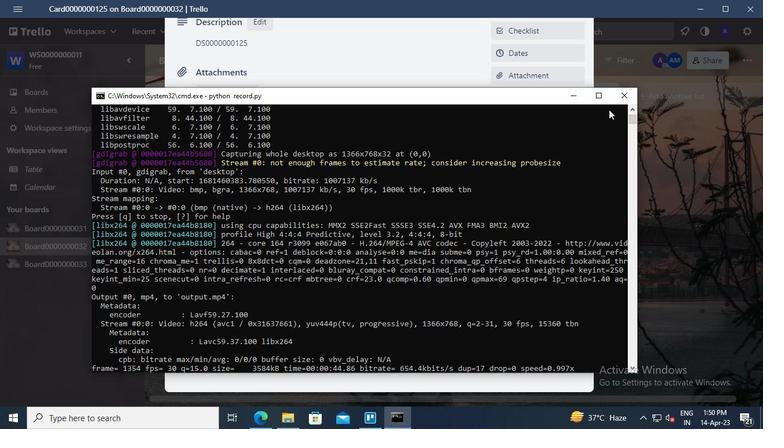 
Action: Mouse pressed left at (618, 98)
Screenshot: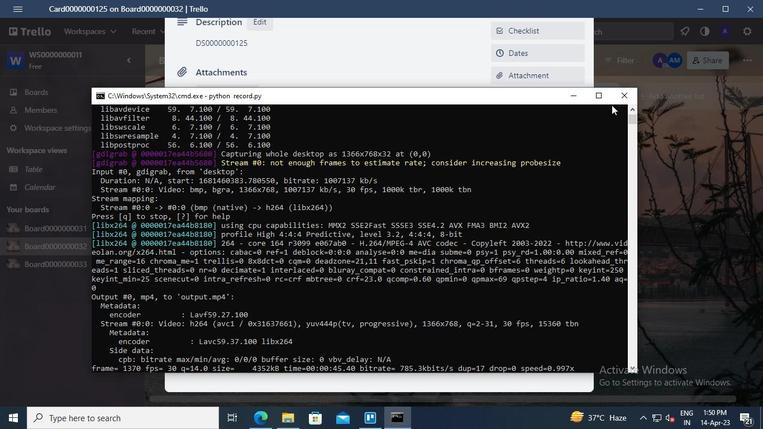 
Action: Mouse moved to (618, 98)
Screenshot: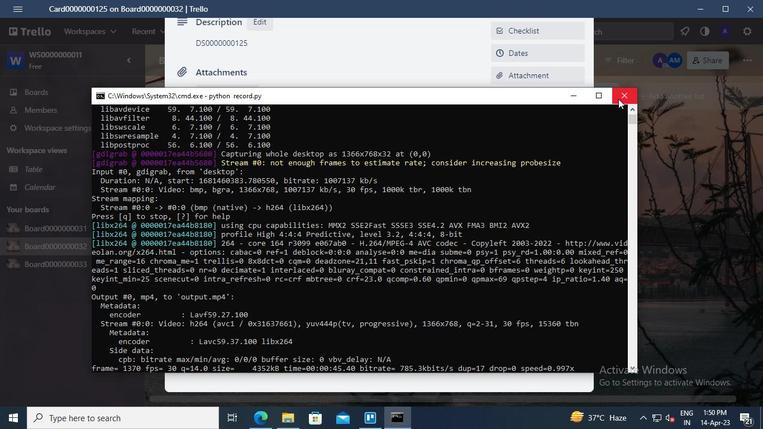 
